 Task: Look for products in the category "Women's Health" from Irwin Naturals only.
Action: Mouse moved to (254, 150)
Screenshot: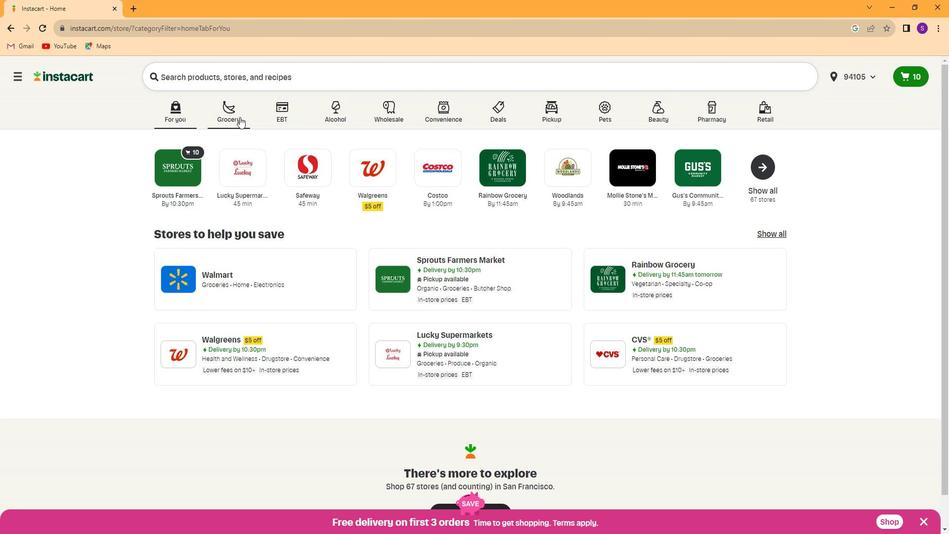 
Action: Mouse pressed left at (254, 150)
Screenshot: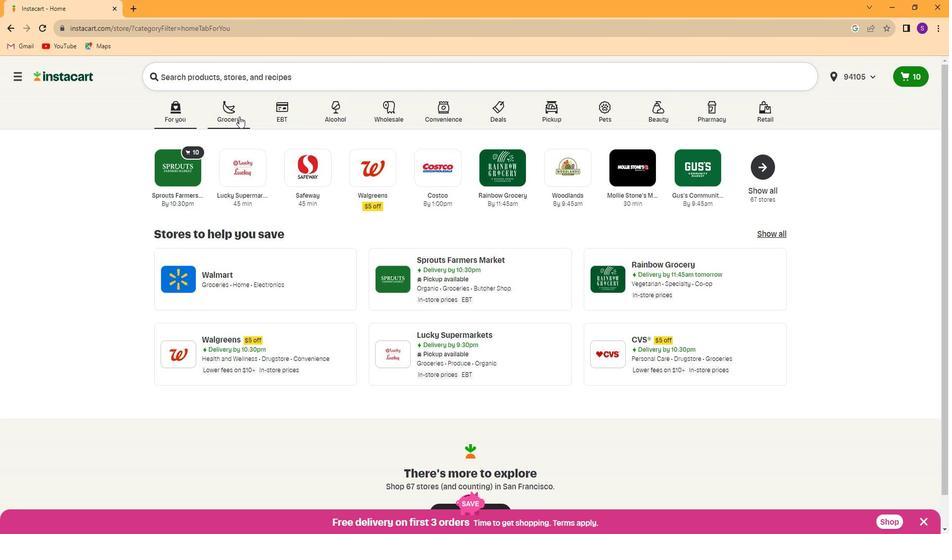 
Action: Mouse moved to (643, 202)
Screenshot: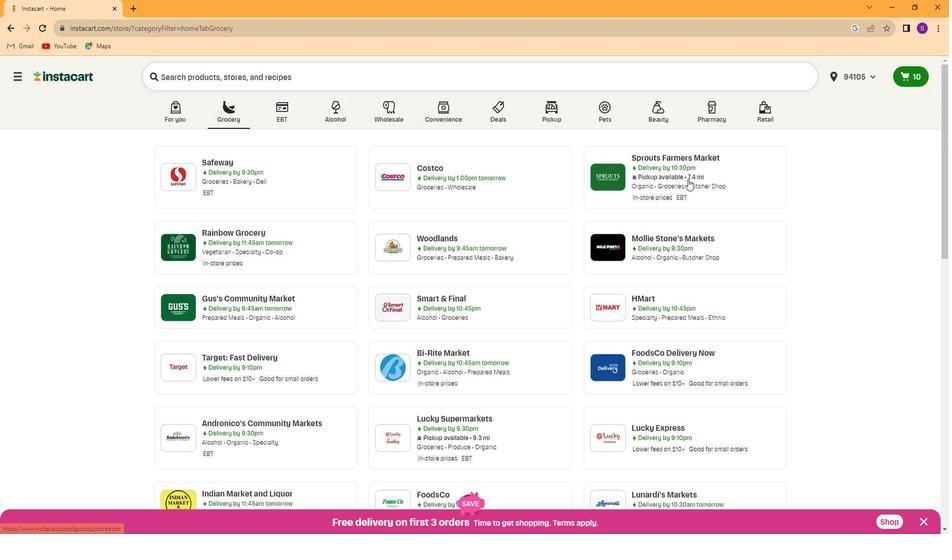 
Action: Mouse pressed left at (643, 202)
Screenshot: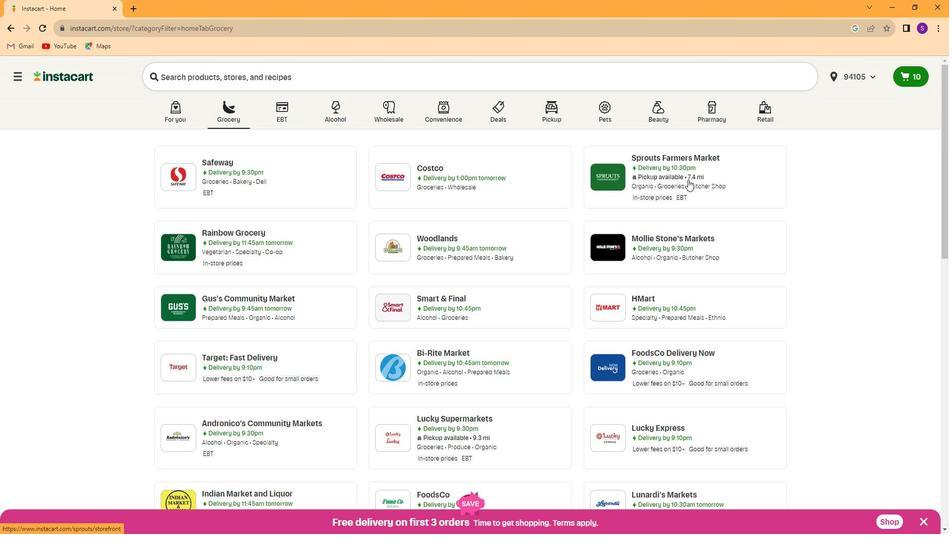 
Action: Mouse moved to (127, 362)
Screenshot: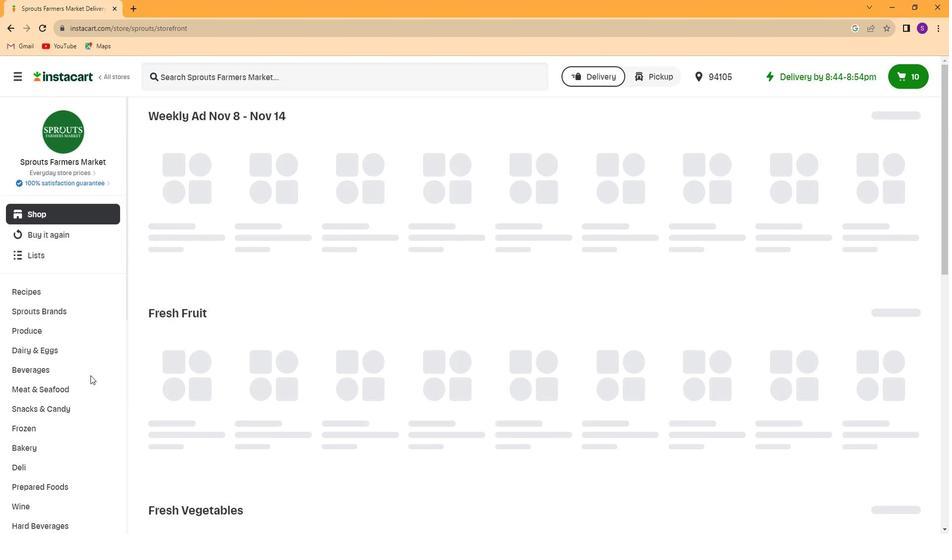 
Action: Mouse scrolled (127, 362) with delta (0, 0)
Screenshot: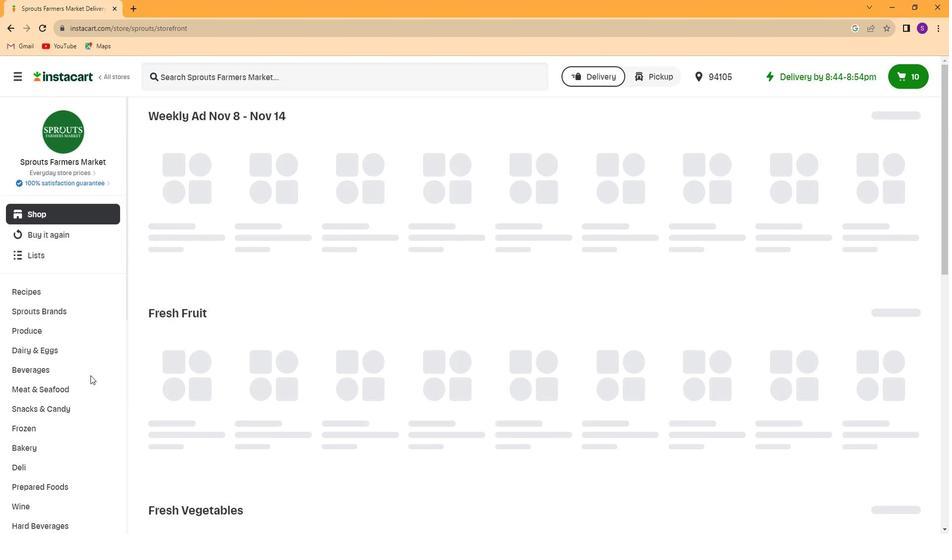 
Action: Mouse moved to (123, 365)
Screenshot: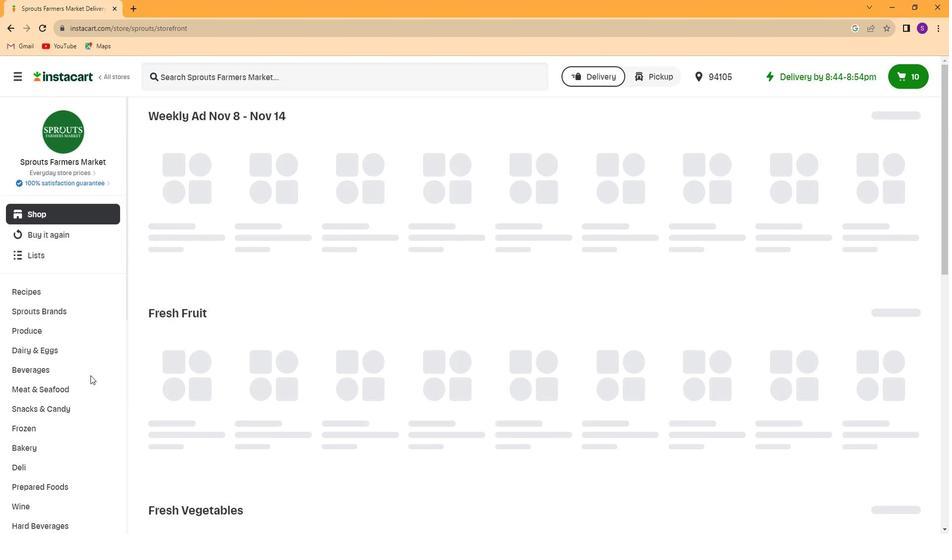 
Action: Mouse scrolled (123, 365) with delta (0, 0)
Screenshot: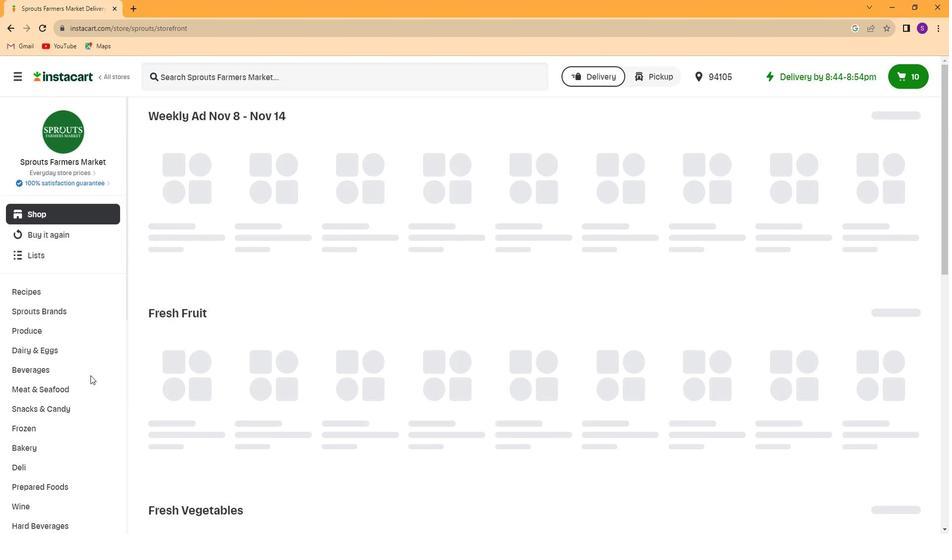 
Action: Mouse moved to (120, 368)
Screenshot: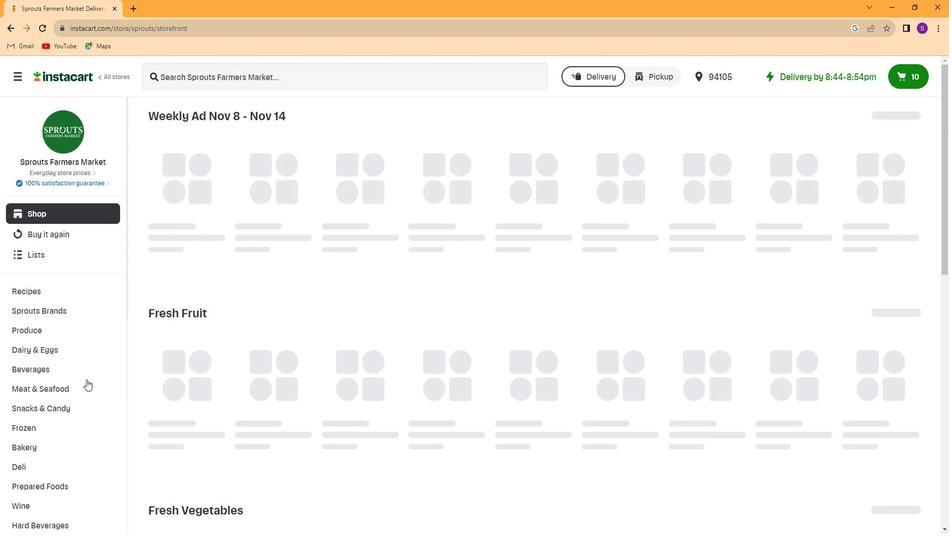 
Action: Mouse scrolled (120, 368) with delta (0, 0)
Screenshot: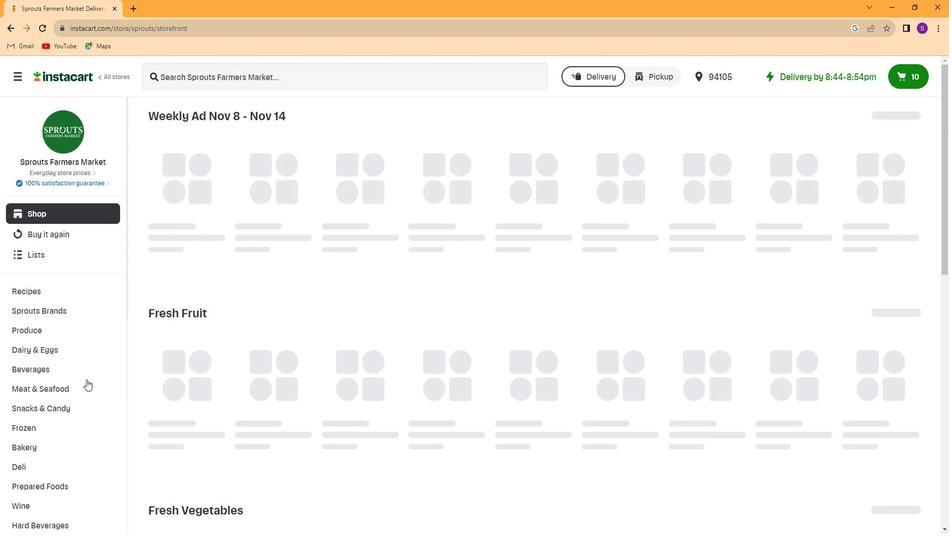 
Action: Mouse moved to (112, 374)
Screenshot: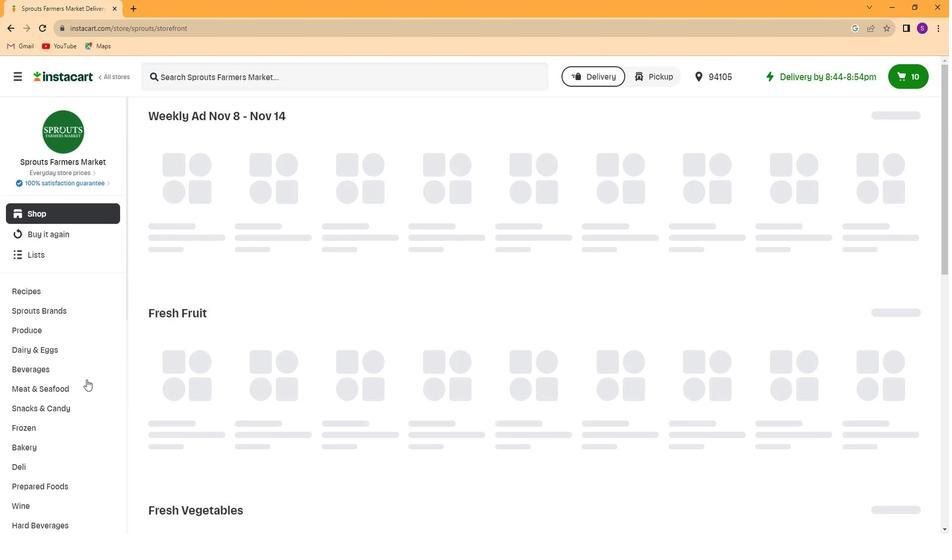 
Action: Mouse scrolled (112, 373) with delta (0, 0)
Screenshot: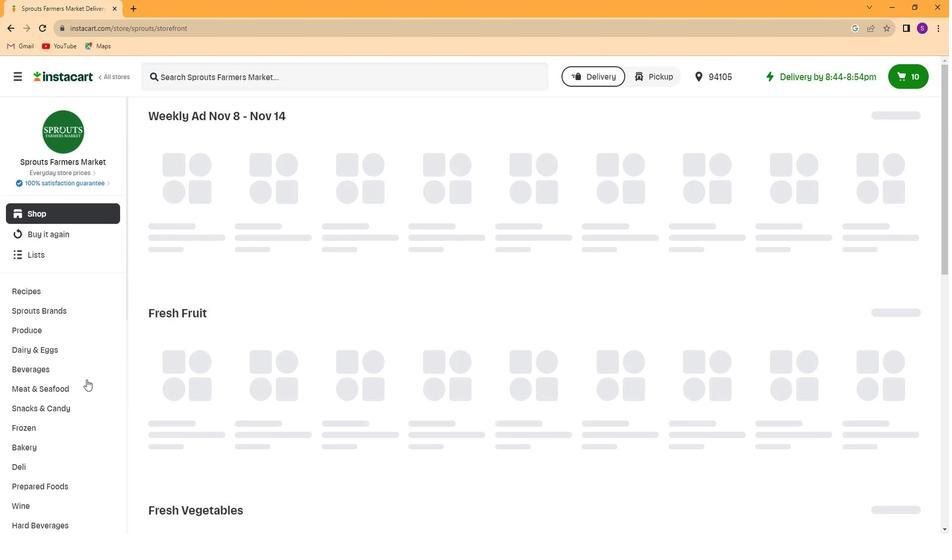 
Action: Mouse moved to (108, 375)
Screenshot: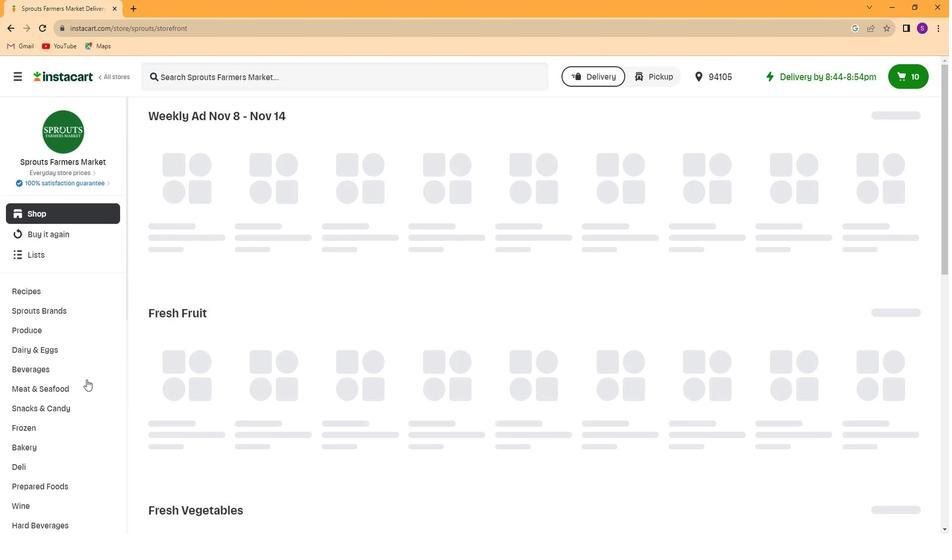 
Action: Mouse scrolled (108, 374) with delta (0, 0)
Screenshot: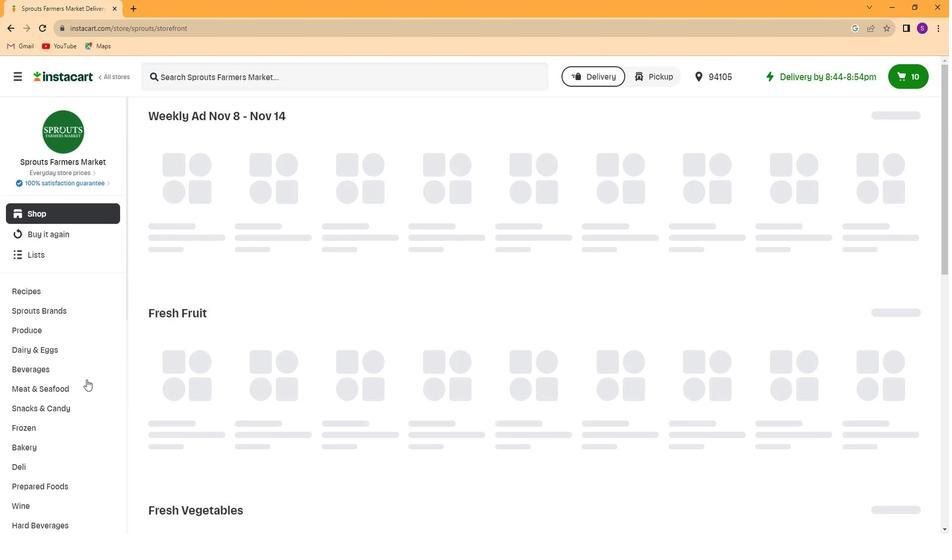 
Action: Mouse scrolled (108, 374) with delta (0, 0)
Screenshot: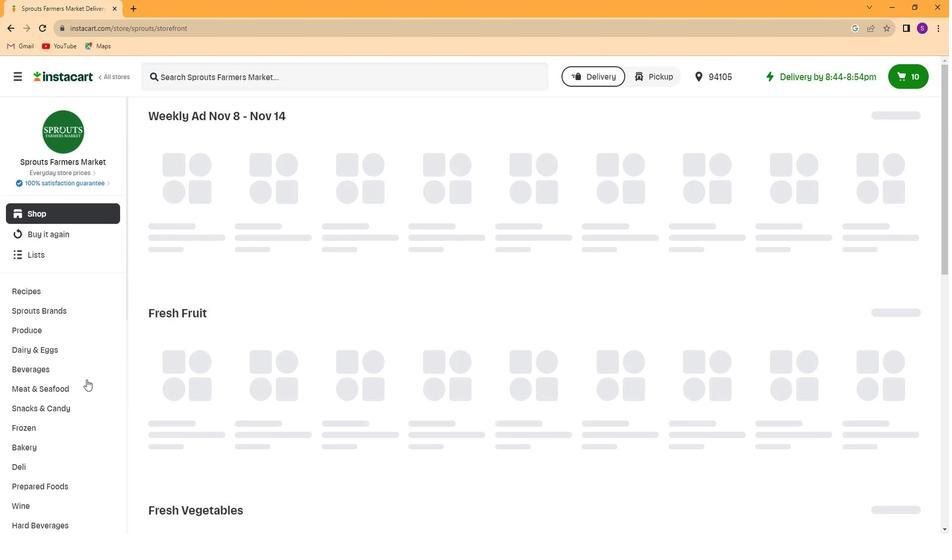
Action: Mouse moved to (107, 375)
Screenshot: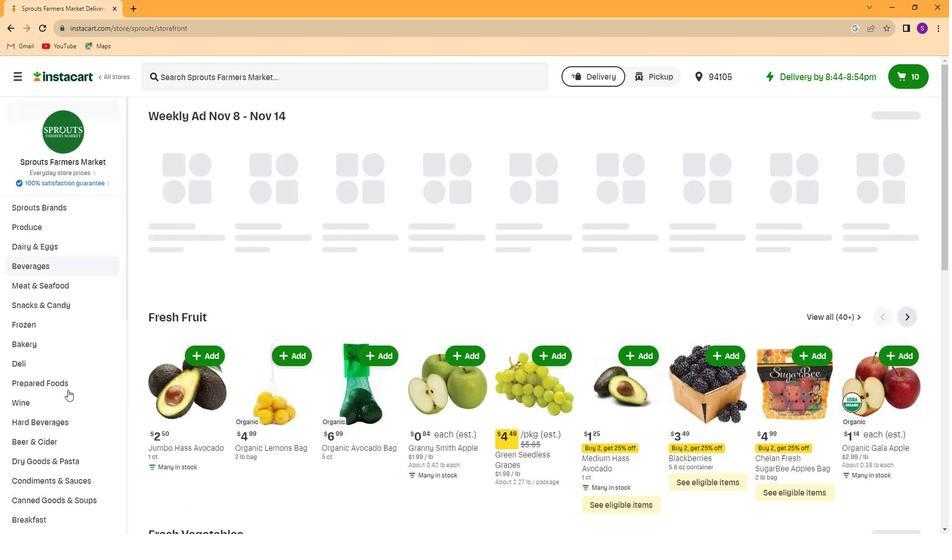 
Action: Mouse scrolled (107, 374) with delta (0, 0)
Screenshot: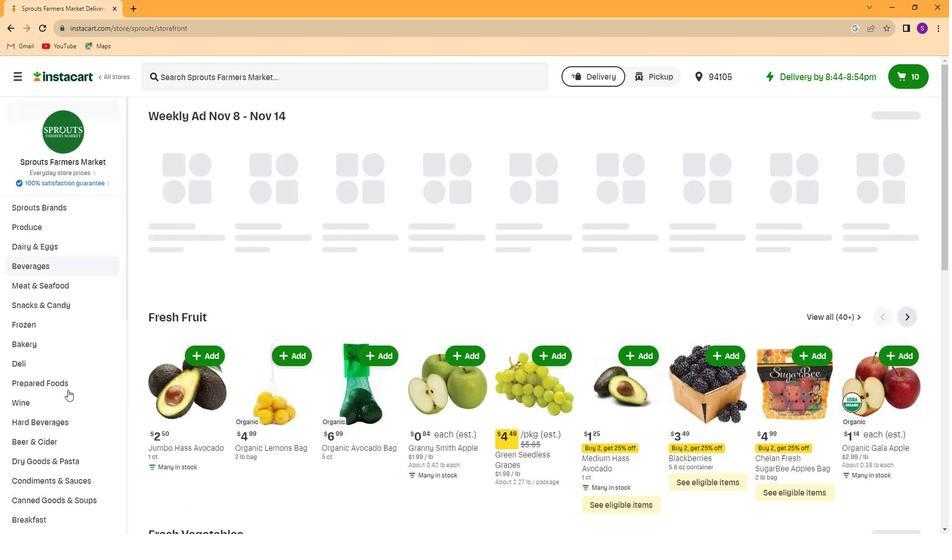 
Action: Mouse moved to (101, 375)
Screenshot: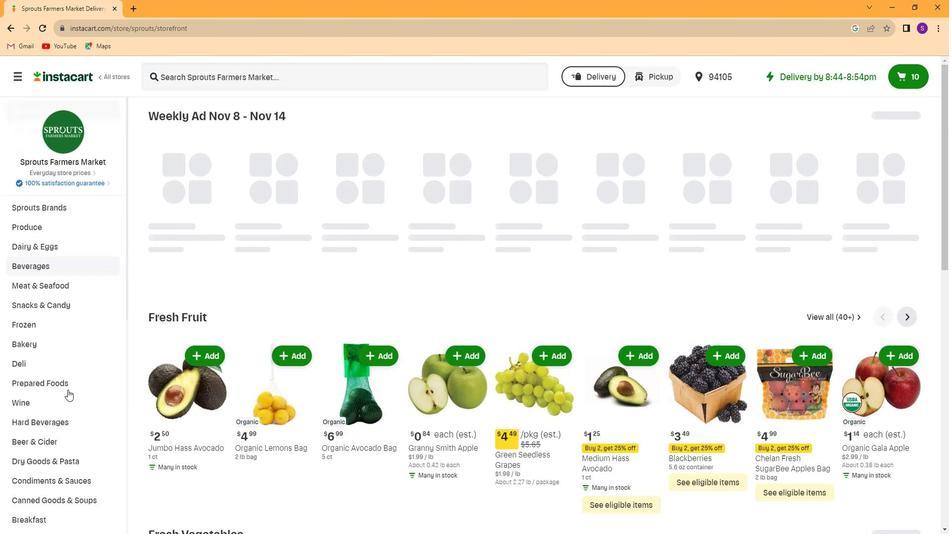 
Action: Mouse scrolled (101, 374) with delta (0, 0)
Screenshot: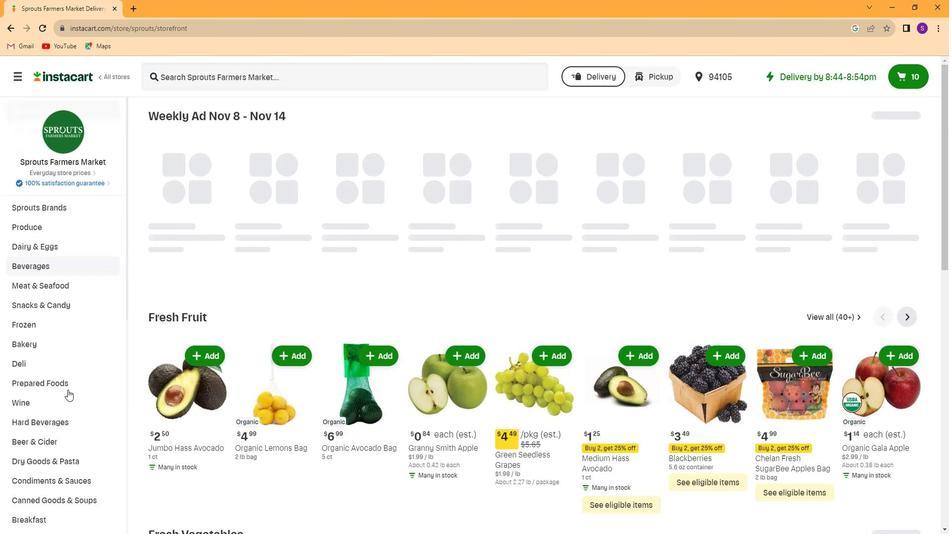 
Action: Mouse moved to (100, 374)
Screenshot: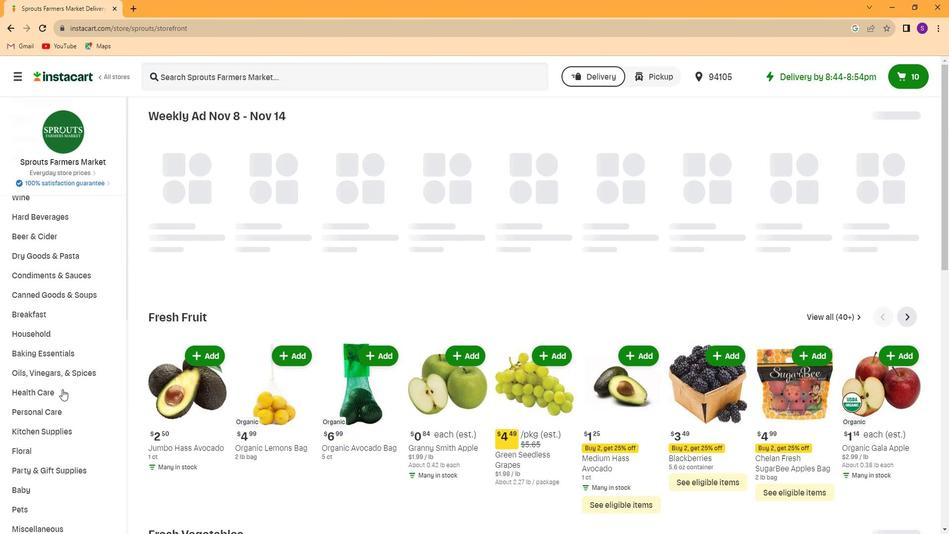 
Action: Mouse scrolled (100, 373) with delta (0, 0)
Screenshot: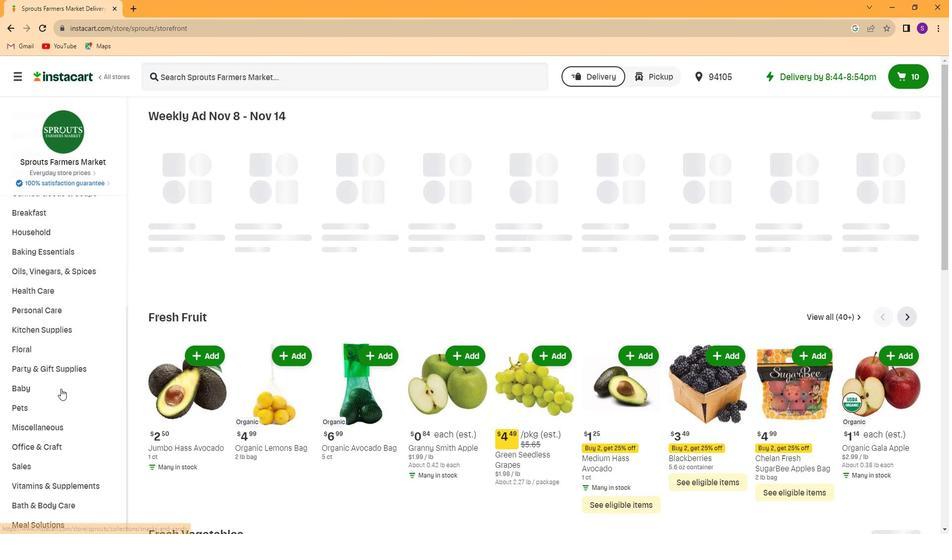 
Action: Mouse scrolled (100, 373) with delta (0, 0)
Screenshot: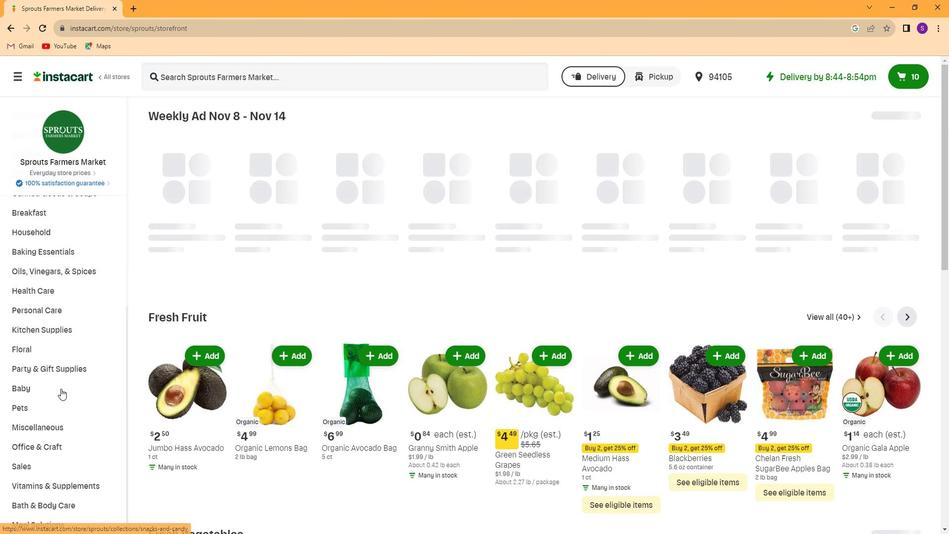 
Action: Mouse scrolled (100, 373) with delta (0, 0)
Screenshot: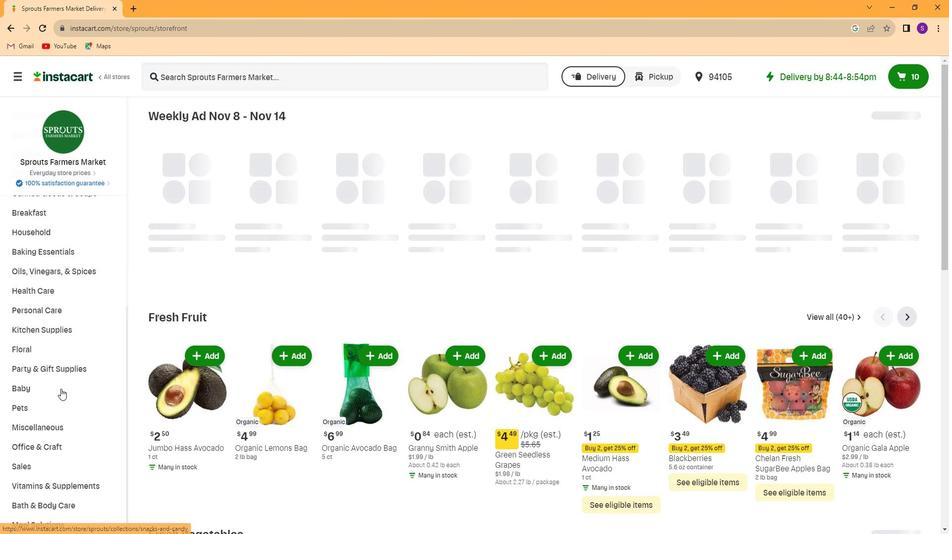 
Action: Mouse scrolled (100, 373) with delta (0, 0)
Screenshot: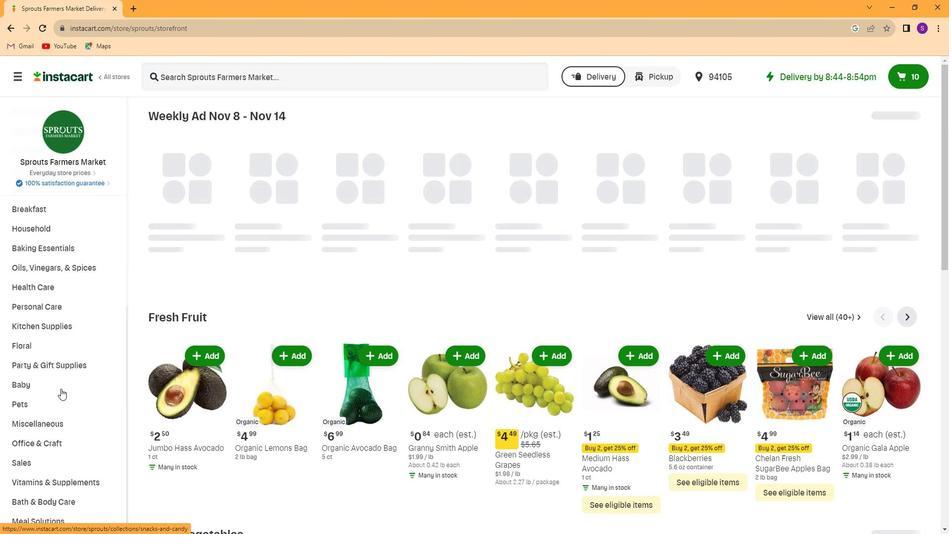 
Action: Mouse scrolled (100, 373) with delta (0, 0)
Screenshot: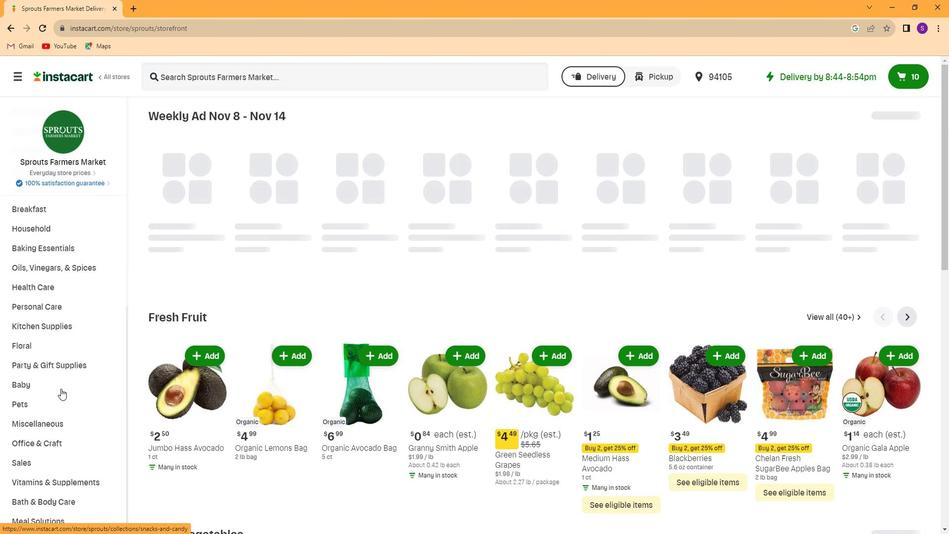 
Action: Mouse scrolled (100, 373) with delta (0, 0)
Screenshot: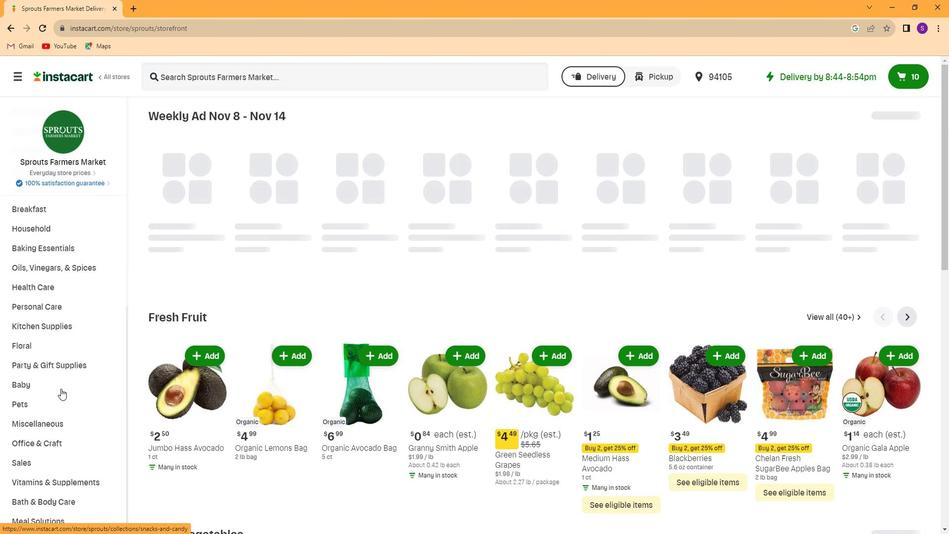 
Action: Mouse scrolled (100, 373) with delta (0, 0)
Screenshot: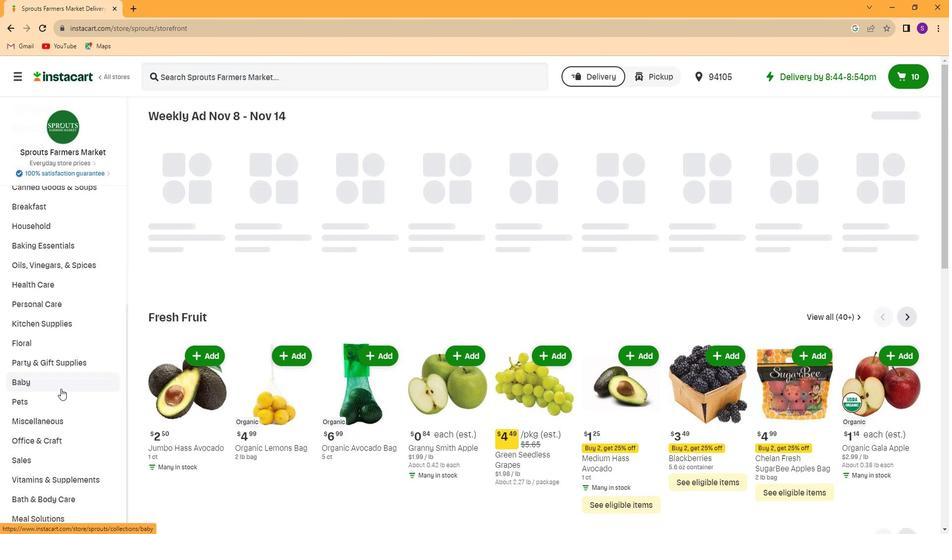 
Action: Mouse moved to (108, 451)
Screenshot: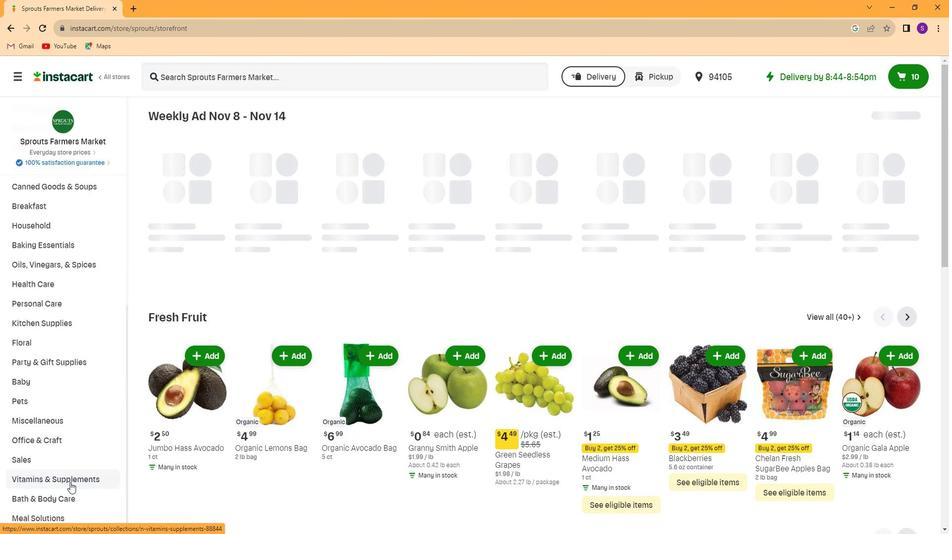 
Action: Mouse pressed left at (108, 451)
Screenshot: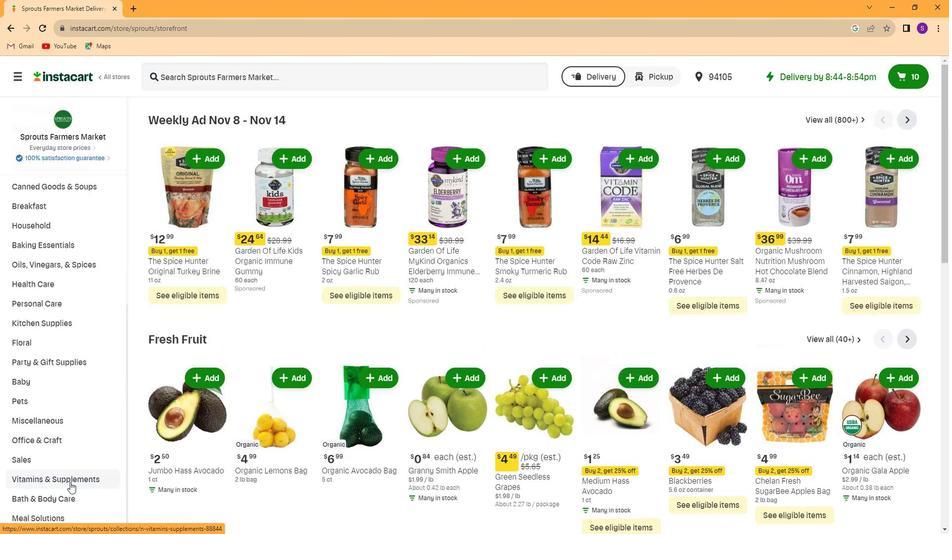 
Action: Mouse moved to (118, 385)
Screenshot: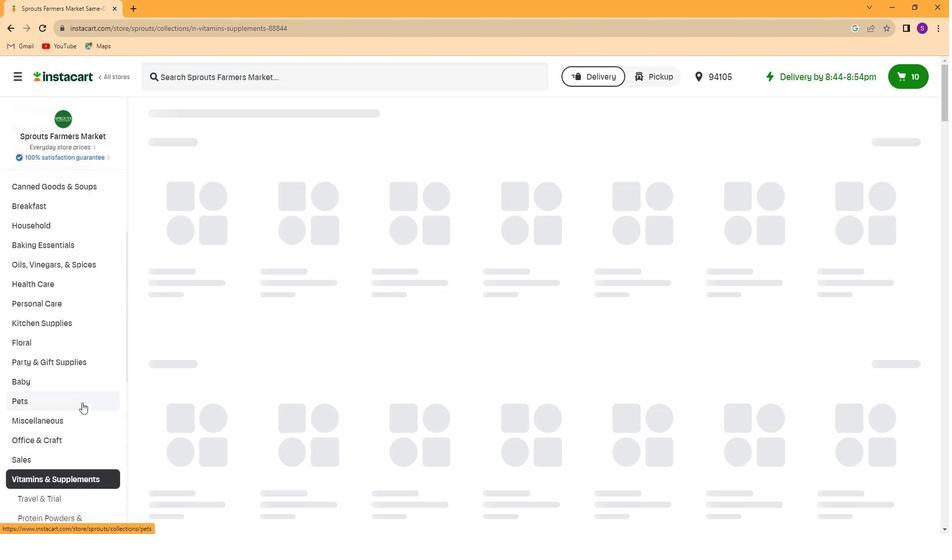 
Action: Mouse scrolled (118, 385) with delta (0, 0)
Screenshot: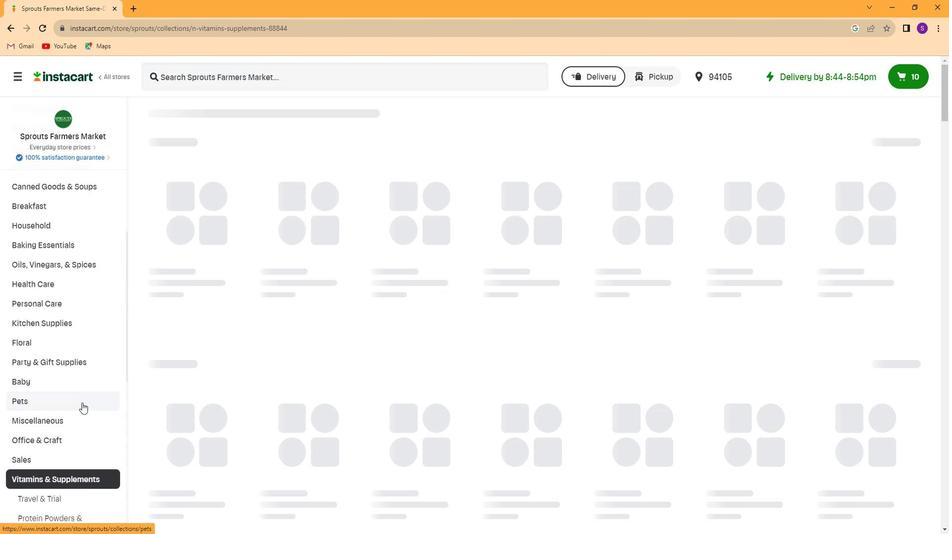 
Action: Mouse scrolled (118, 385) with delta (0, 0)
Screenshot: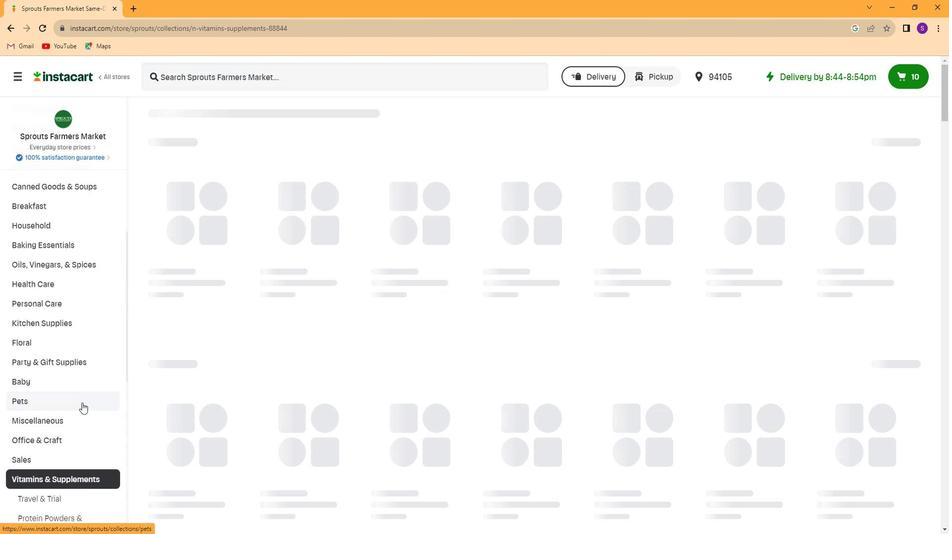 
Action: Mouse scrolled (118, 385) with delta (0, 0)
Screenshot: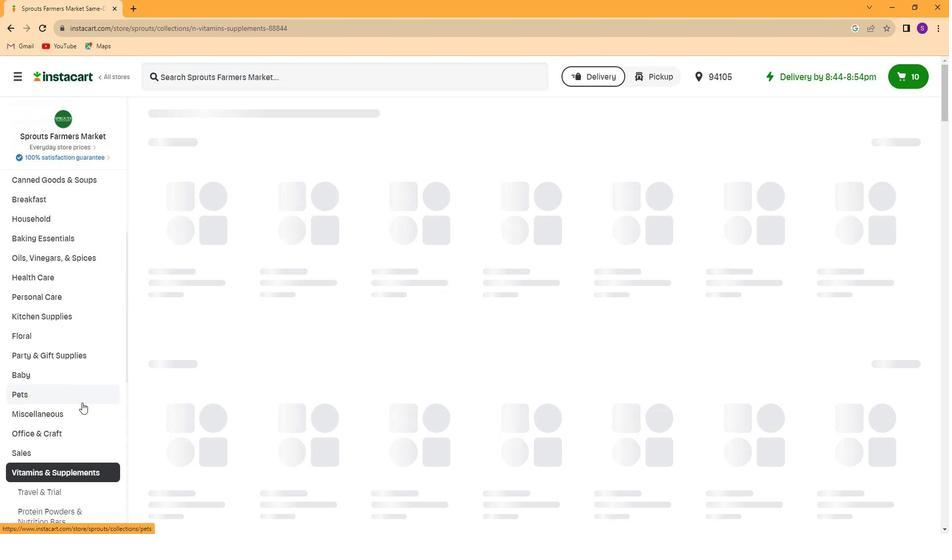 
Action: Mouse moved to (118, 383)
Screenshot: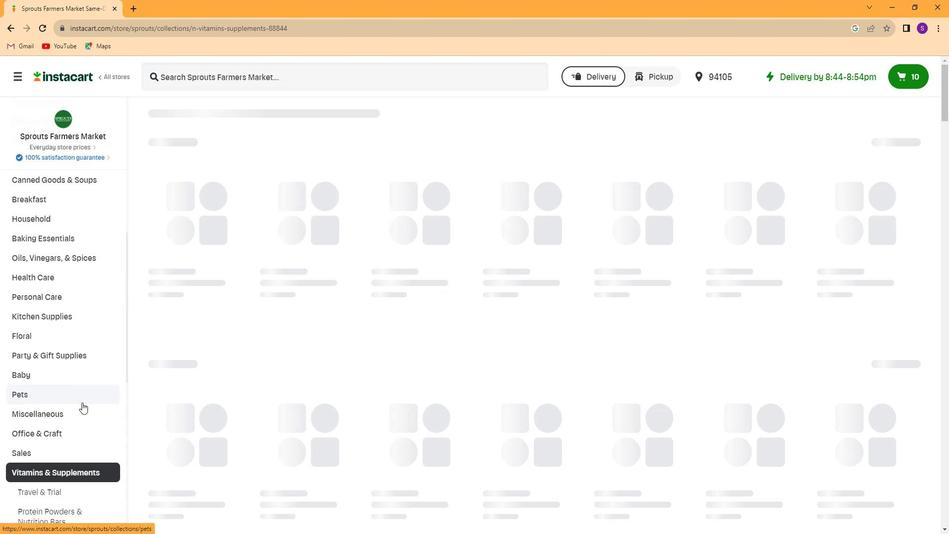 
Action: Mouse scrolled (118, 383) with delta (0, 0)
Screenshot: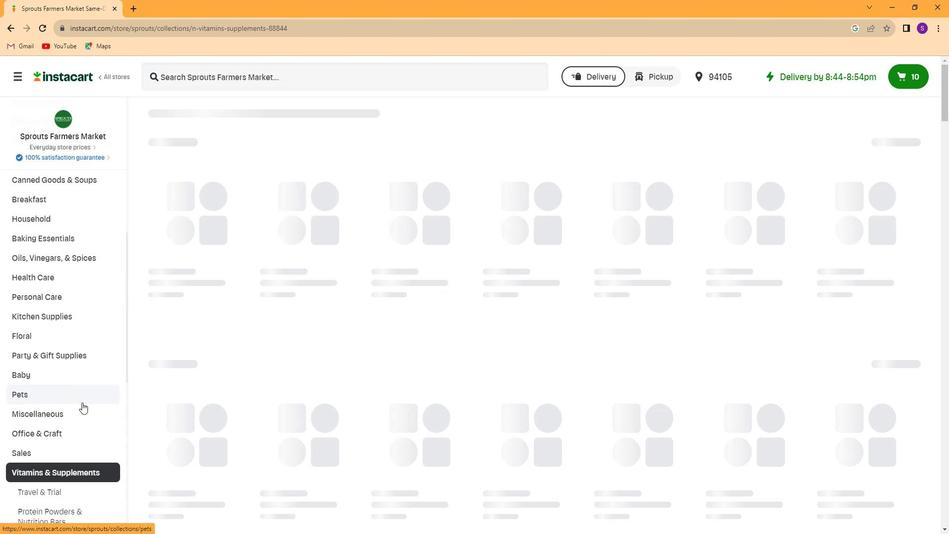 
Action: Mouse moved to (116, 381)
Screenshot: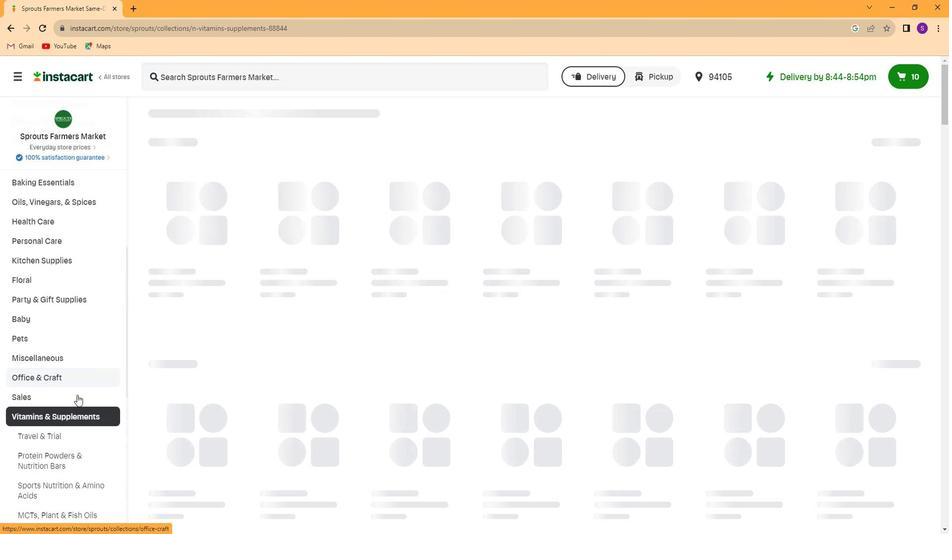 
Action: Mouse scrolled (116, 381) with delta (0, 0)
Screenshot: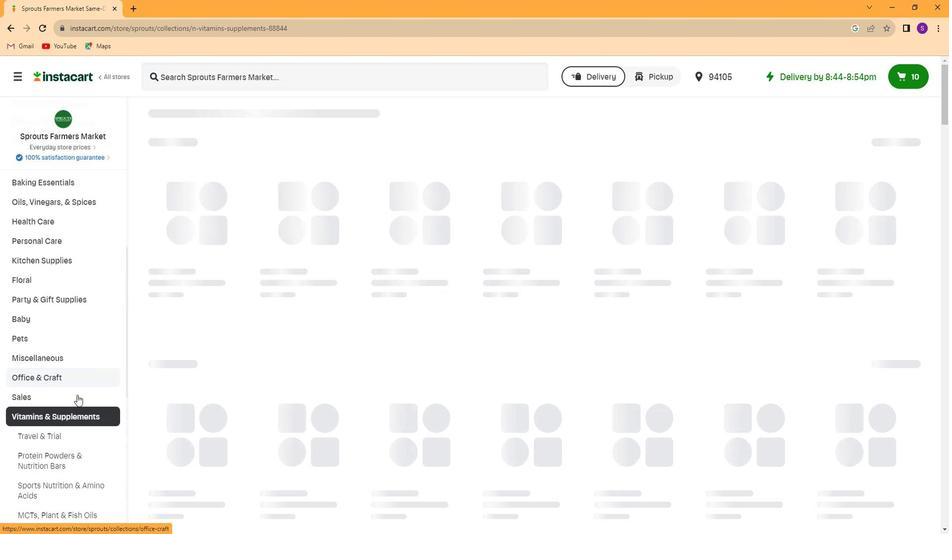 
Action: Mouse moved to (111, 373)
Screenshot: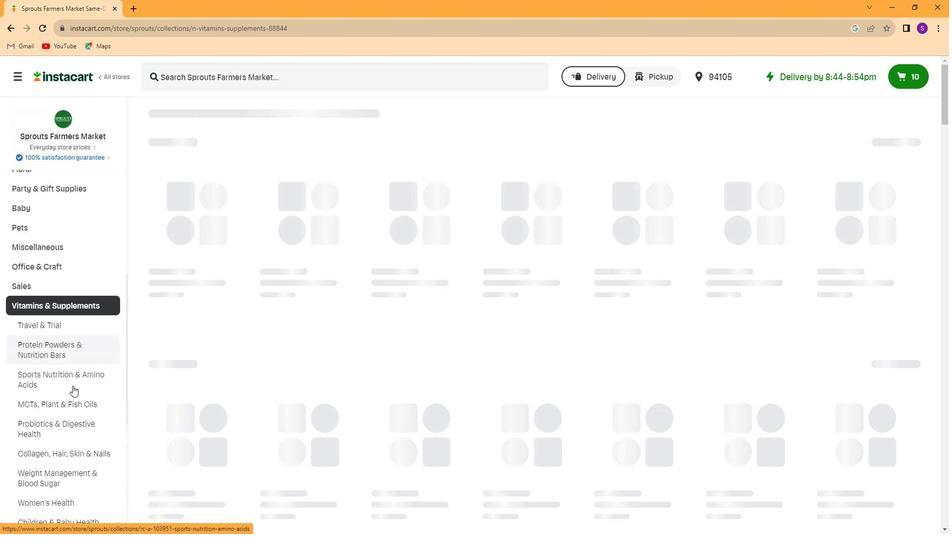 
Action: Mouse scrolled (111, 373) with delta (0, 0)
Screenshot: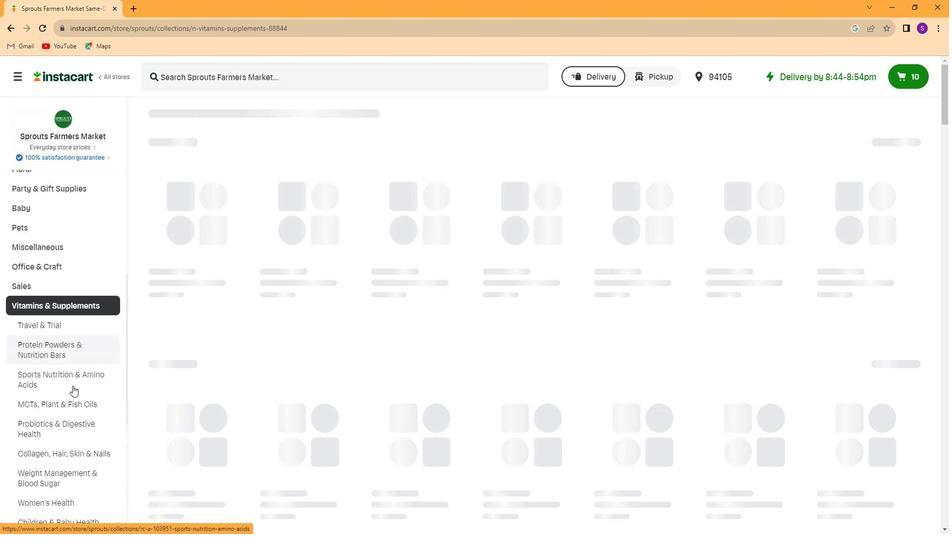 
Action: Mouse moved to (121, 358)
Screenshot: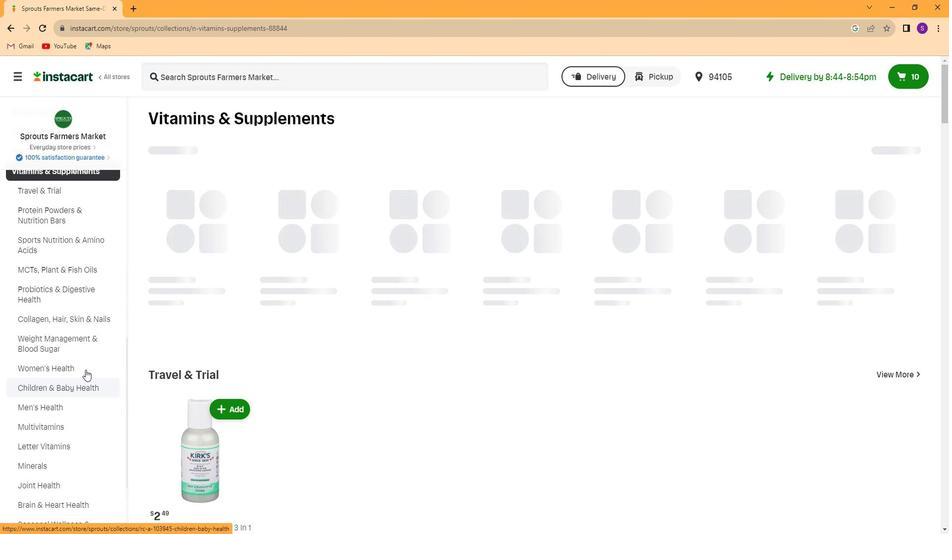 
Action: Mouse pressed left at (121, 358)
Screenshot: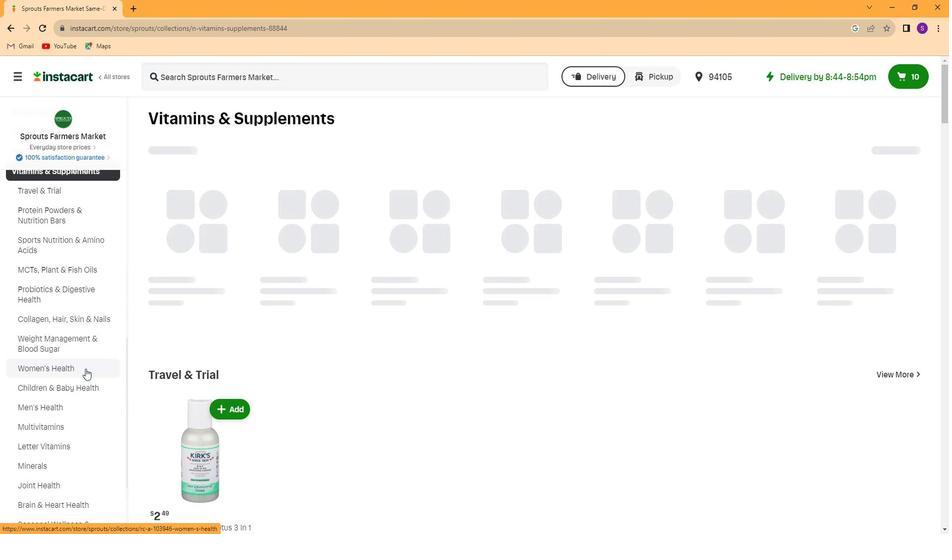 
Action: Mouse moved to (342, 188)
Screenshot: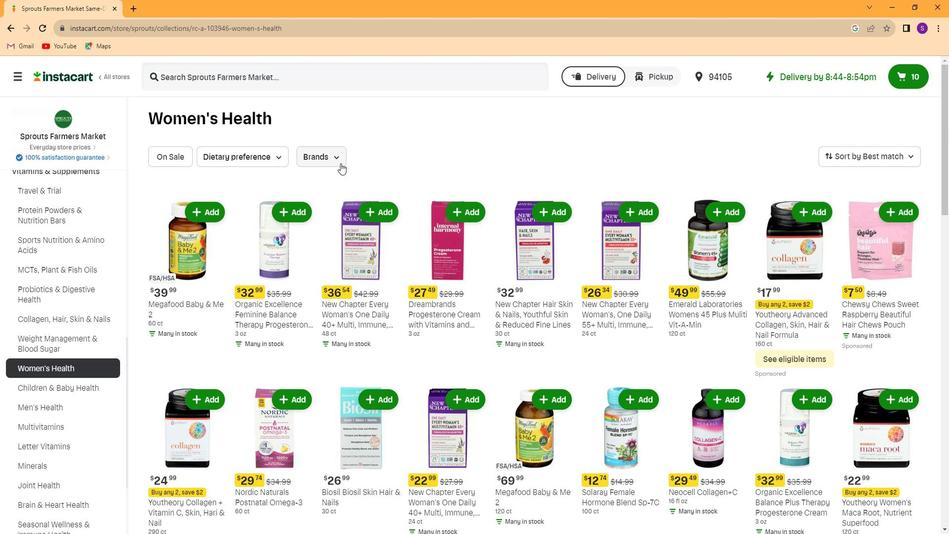 
Action: Mouse pressed left at (342, 188)
Screenshot: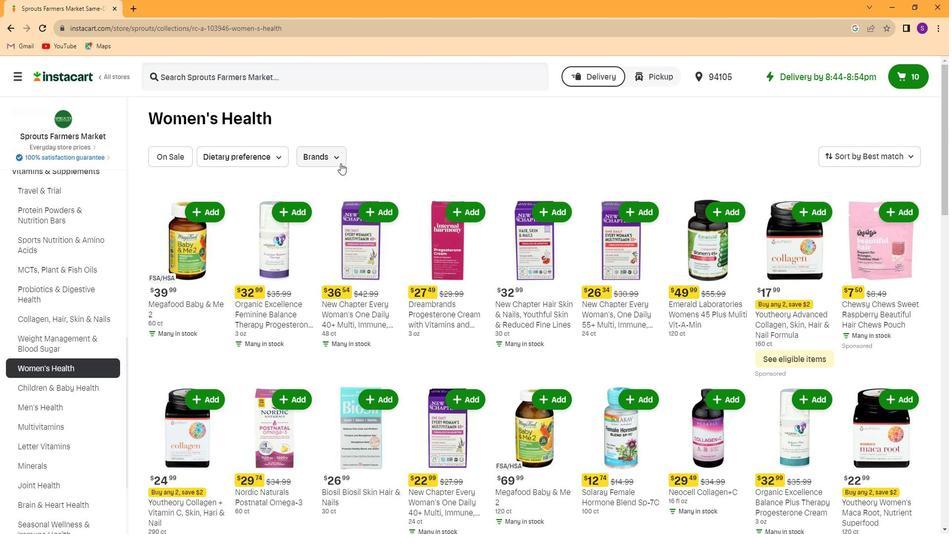 
Action: Mouse moved to (349, 262)
Screenshot: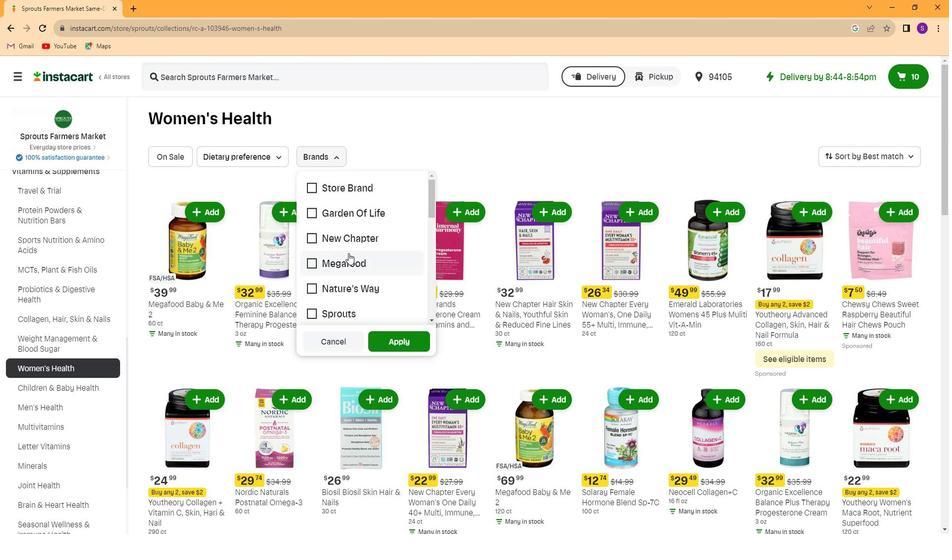 
Action: Mouse scrolled (349, 262) with delta (0, 0)
Screenshot: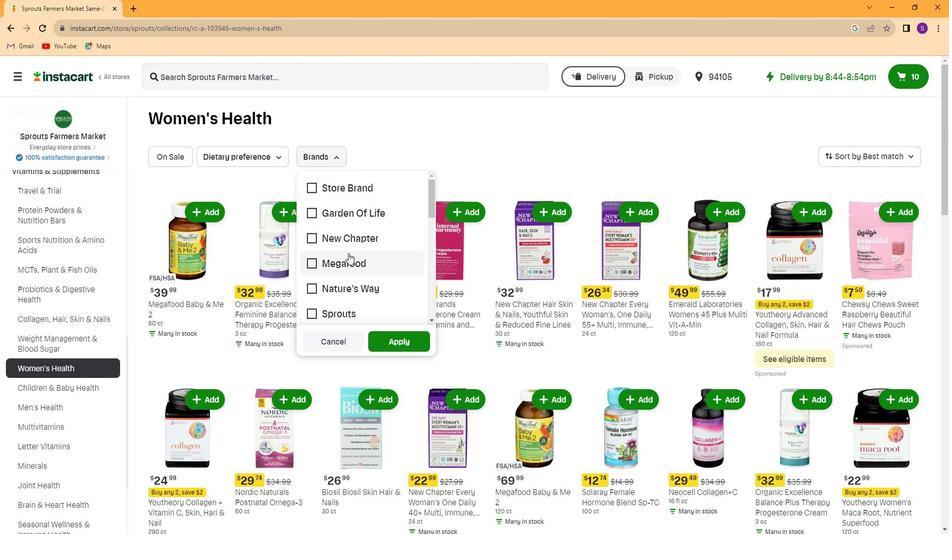 
Action: Mouse scrolled (349, 262) with delta (0, 0)
Screenshot: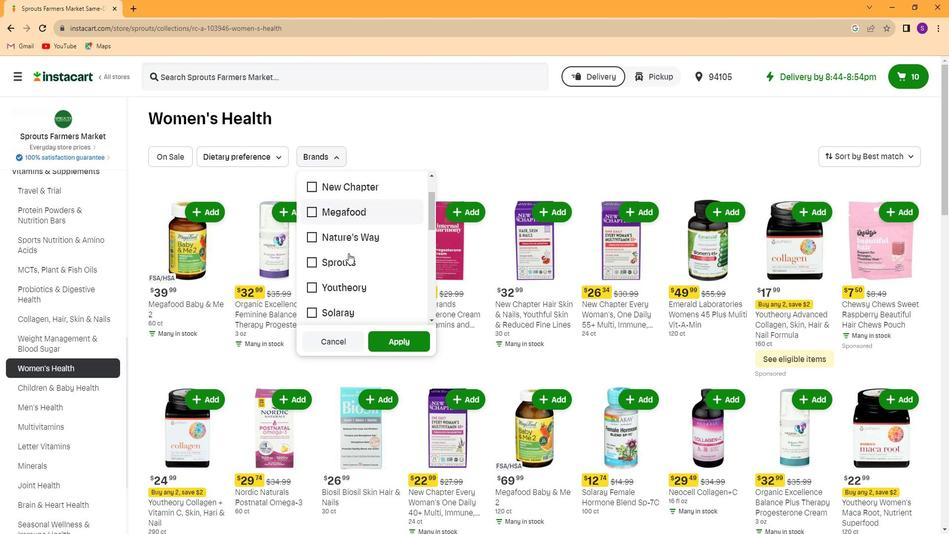 
Action: Mouse scrolled (349, 262) with delta (0, 0)
Screenshot: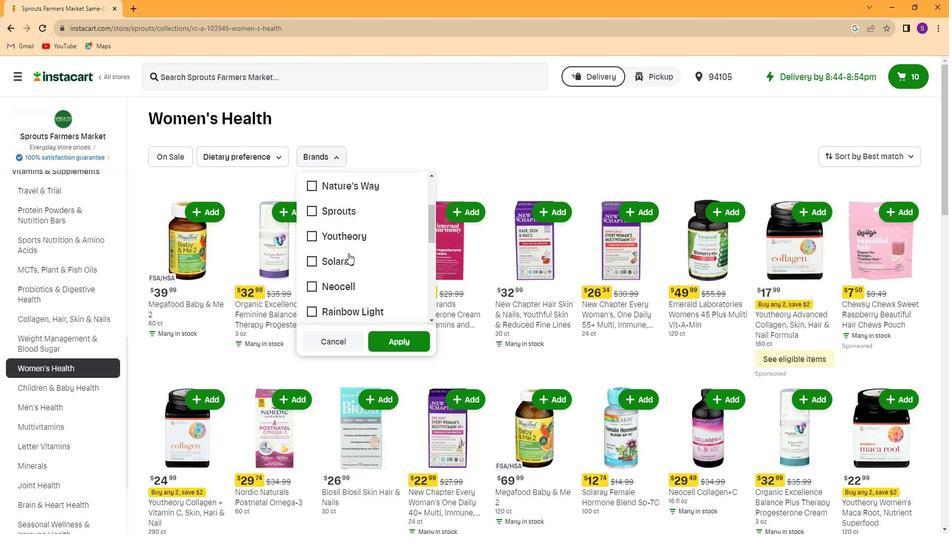 
Action: Mouse scrolled (349, 262) with delta (0, 0)
Screenshot: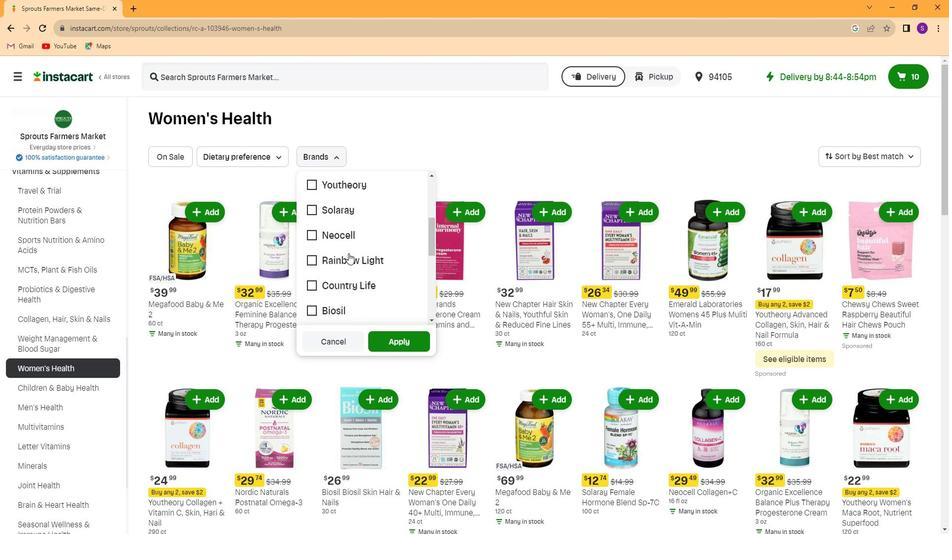 
Action: Mouse scrolled (349, 262) with delta (0, 0)
Screenshot: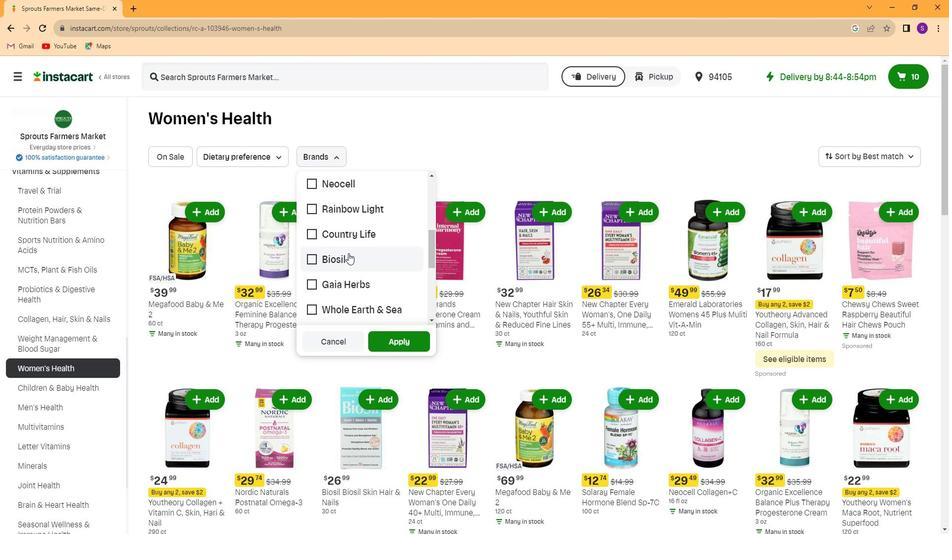 
Action: Mouse scrolled (349, 262) with delta (0, 0)
Screenshot: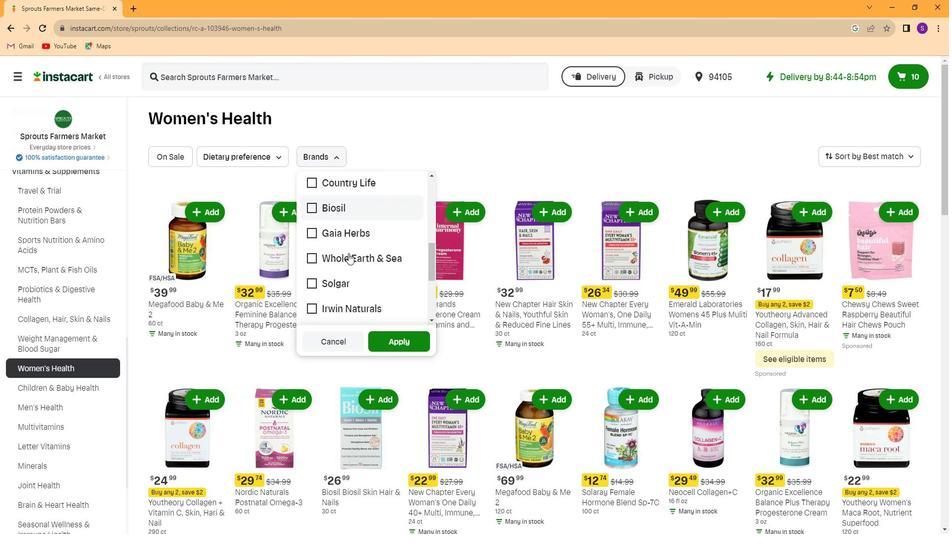 
Action: Mouse moved to (356, 274)
Screenshot: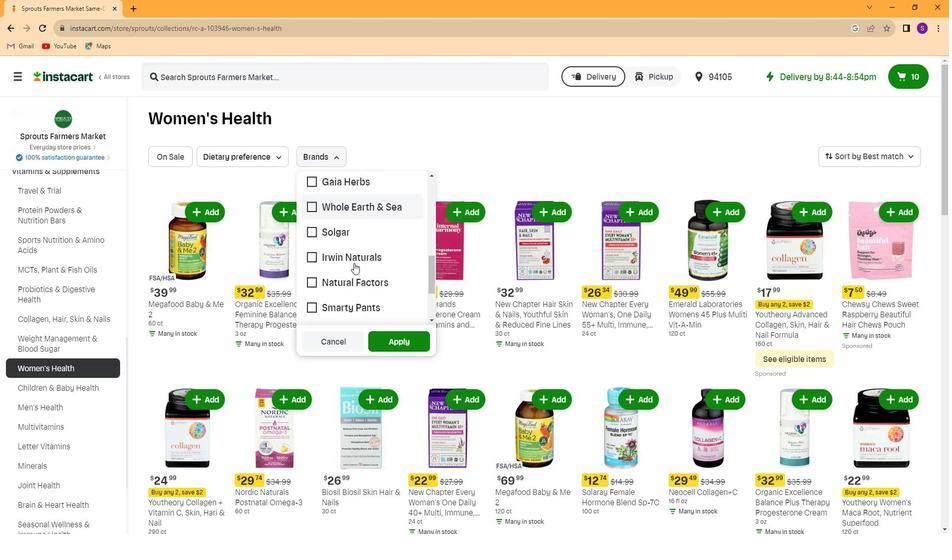 
Action: Mouse pressed left at (356, 274)
Screenshot: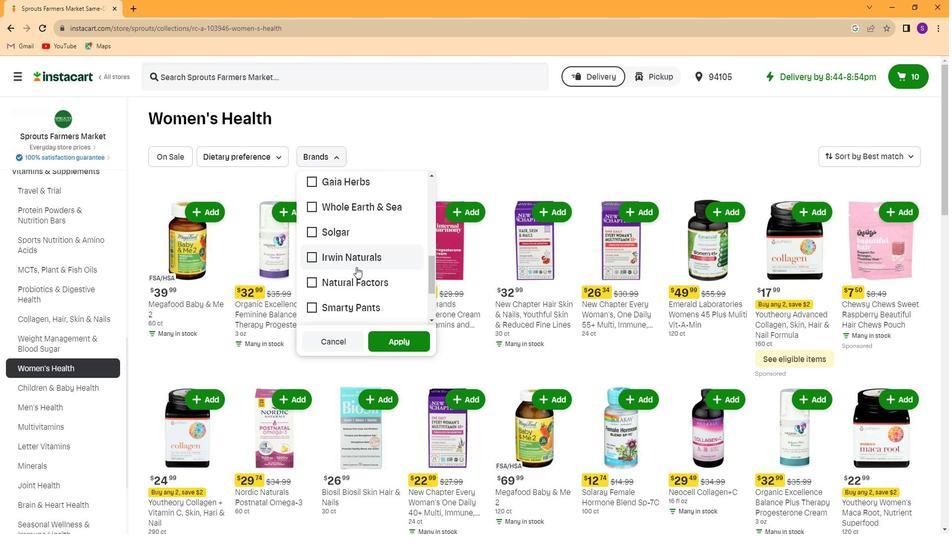 
Action: Mouse moved to (396, 333)
Screenshot: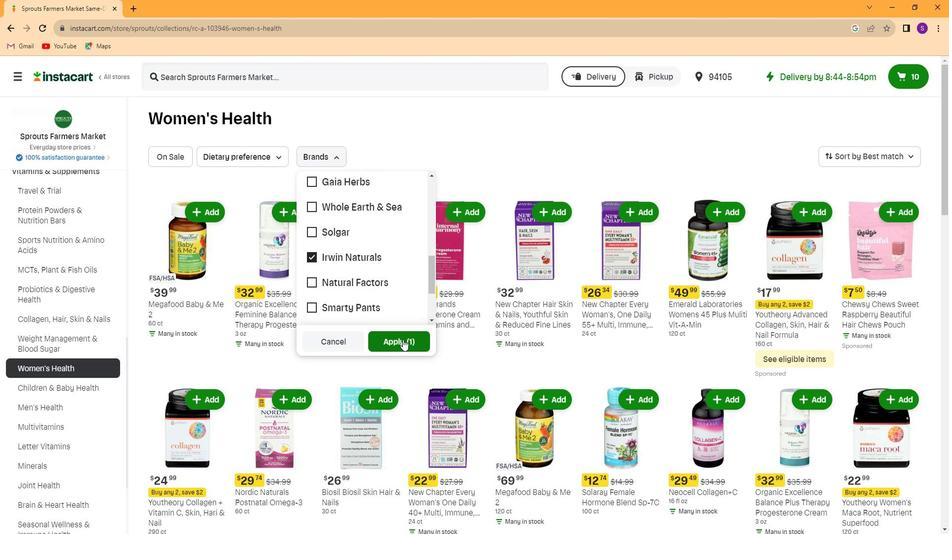 
Action: Mouse pressed left at (396, 333)
Screenshot: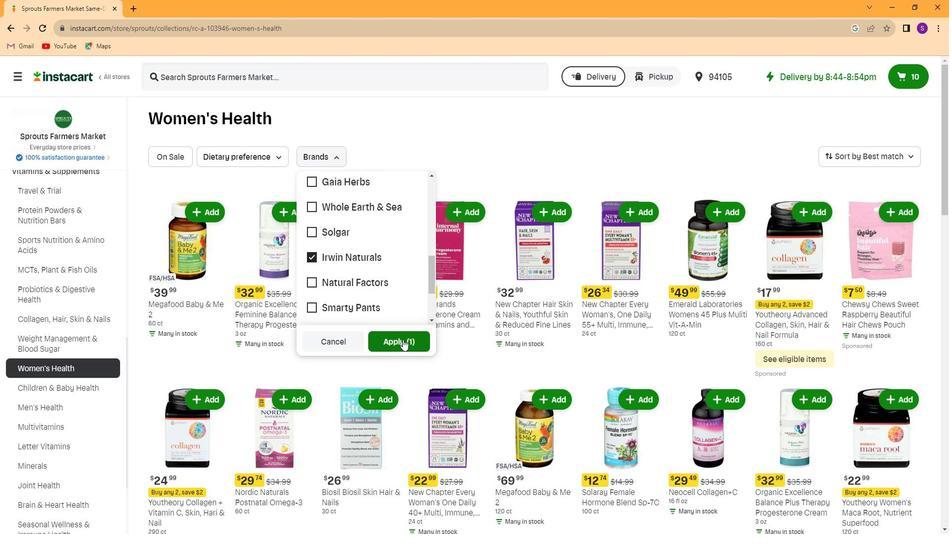 
Action: Mouse moved to (513, 381)
Screenshot: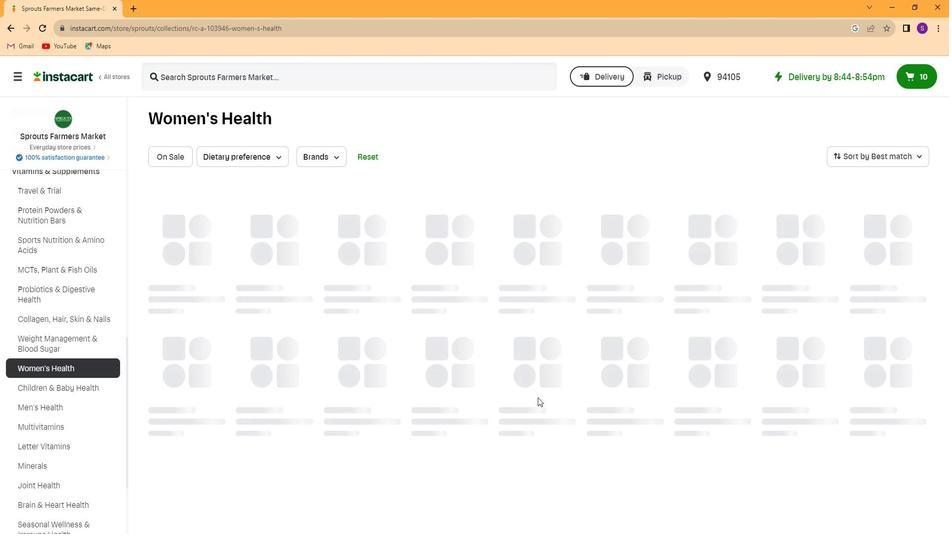 
